 Task: Create a due date automation trigger when advanced on, on the wednesday of the week a card is due add fields with custom fields "Resume" completed at 11:00 AM.
Action: Mouse moved to (952, 77)
Screenshot: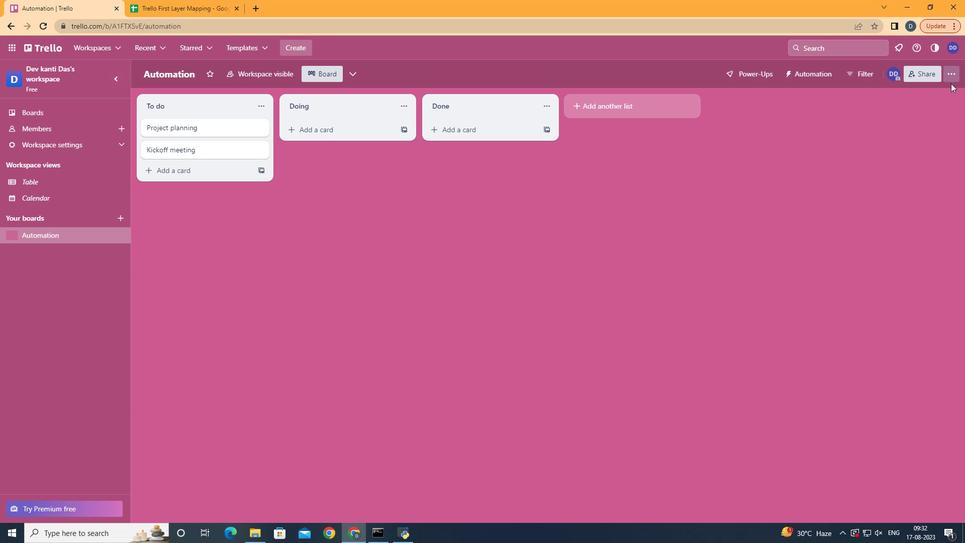 
Action: Mouse pressed left at (952, 77)
Screenshot: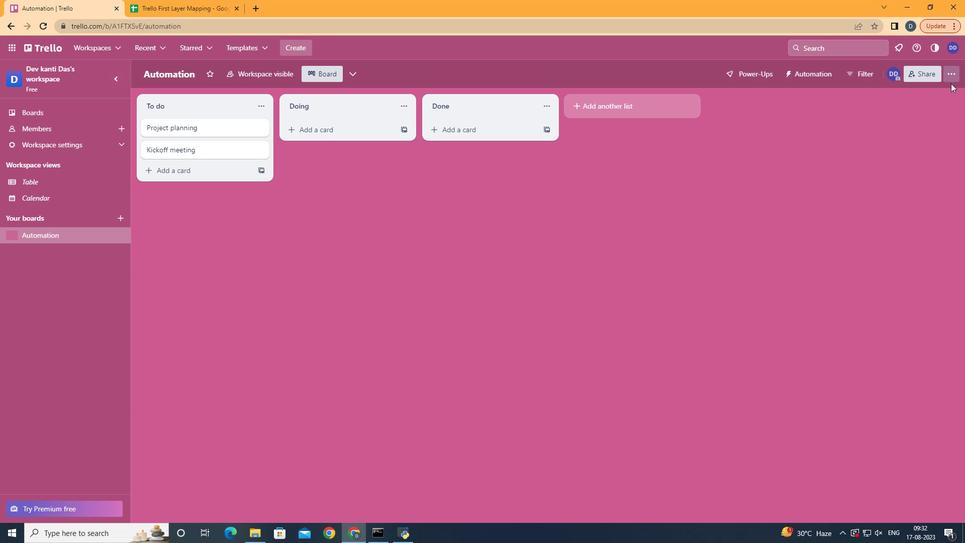 
Action: Mouse moved to (903, 211)
Screenshot: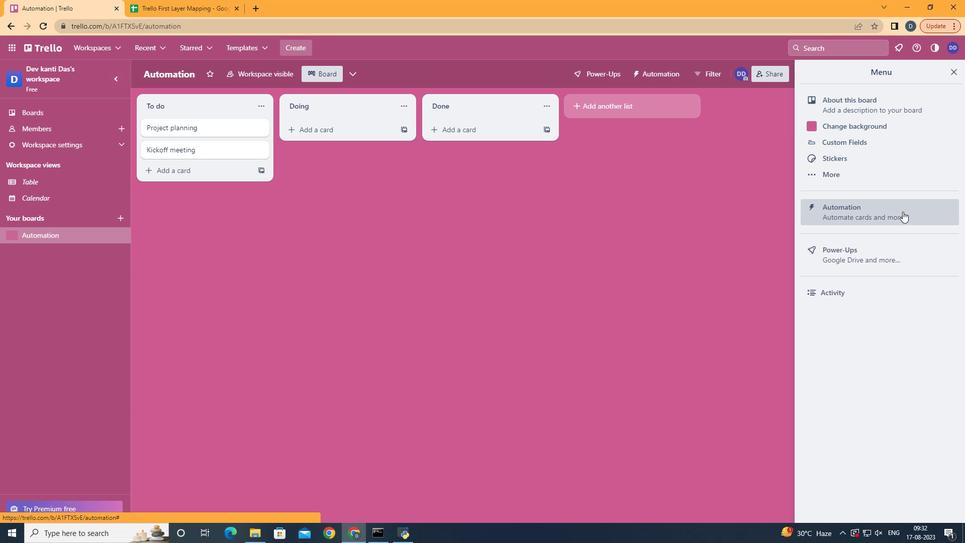 
Action: Mouse pressed left at (903, 211)
Screenshot: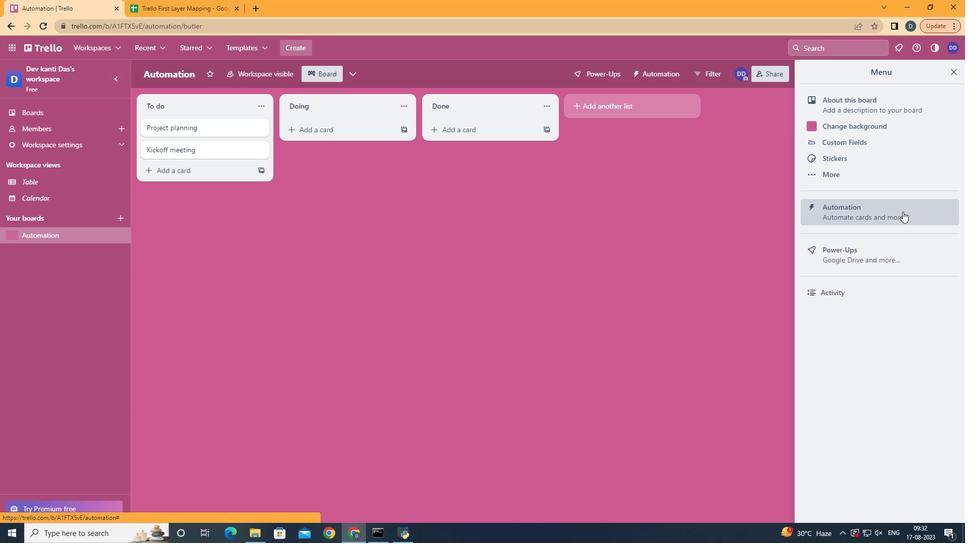 
Action: Mouse moved to (203, 207)
Screenshot: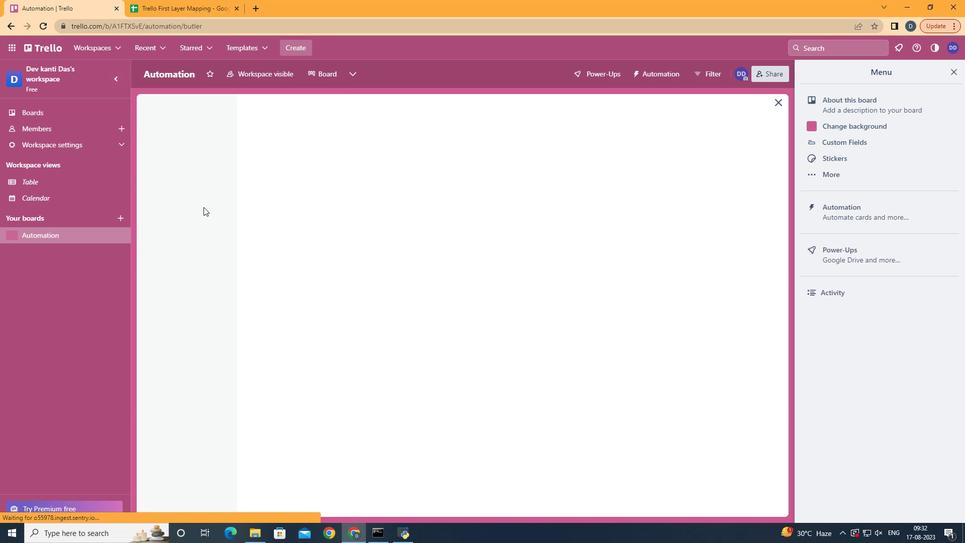 
Action: Mouse pressed left at (203, 207)
Screenshot: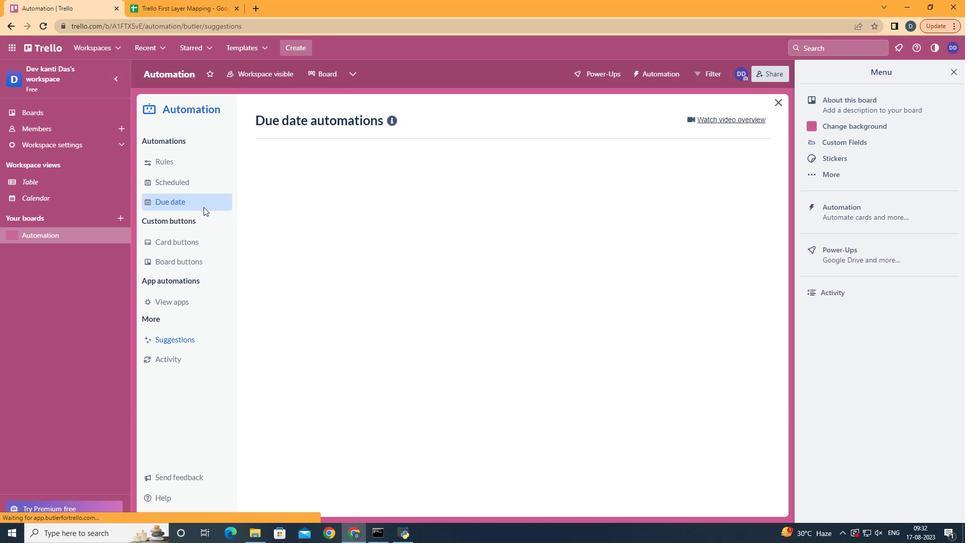 
Action: Mouse moved to (703, 120)
Screenshot: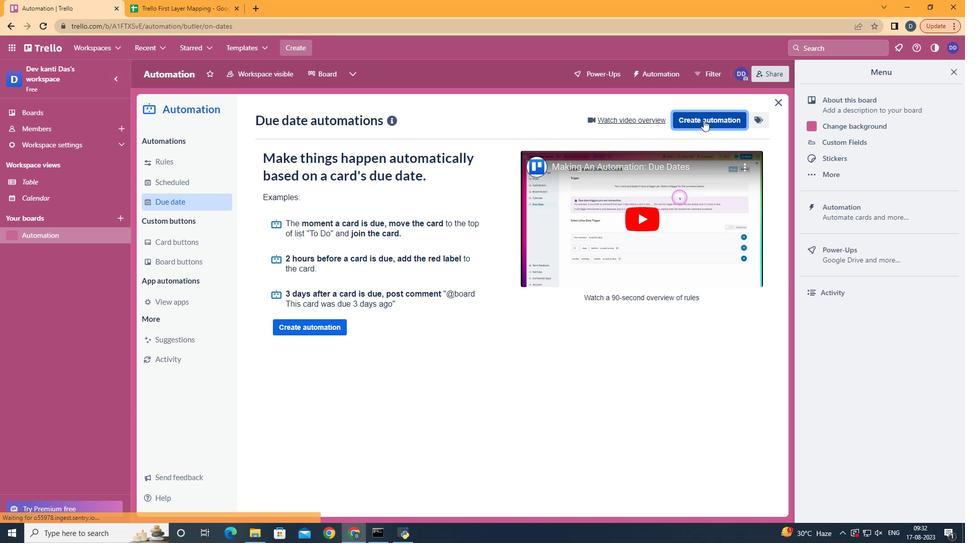 
Action: Mouse pressed left at (703, 120)
Screenshot: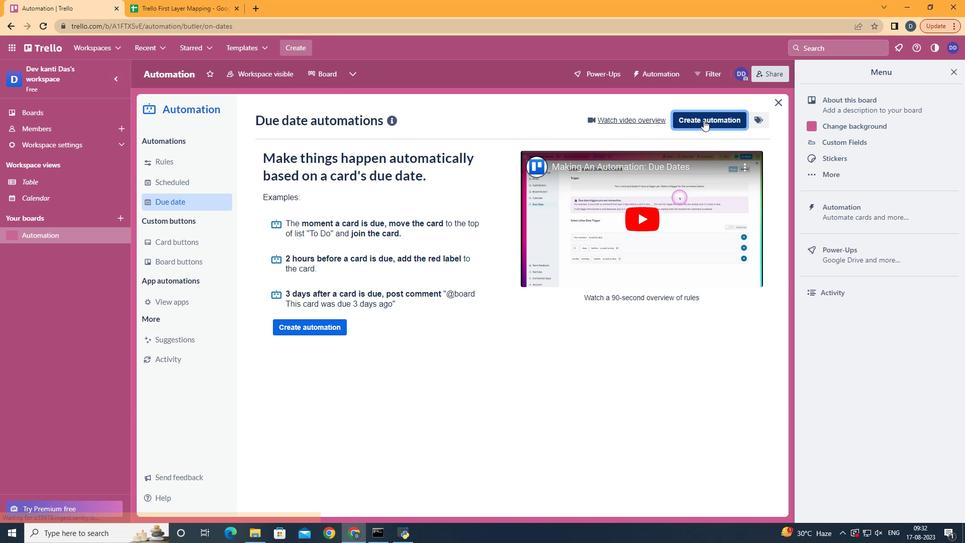 
Action: Mouse moved to (513, 216)
Screenshot: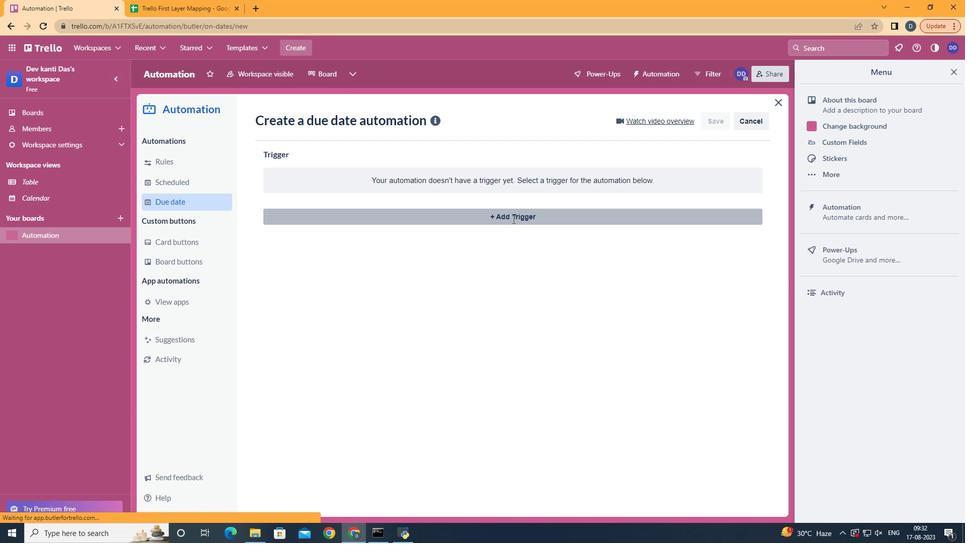 
Action: Mouse pressed left at (513, 216)
Screenshot: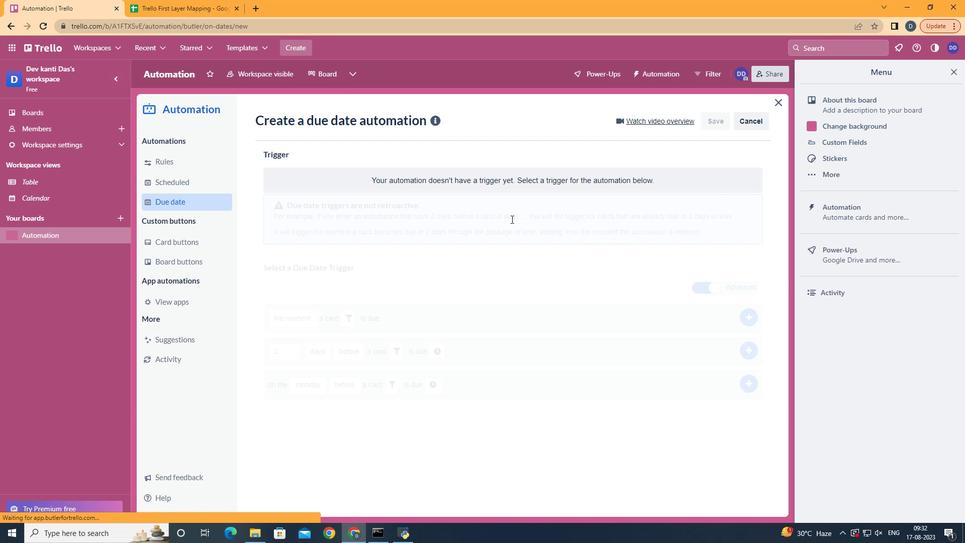 
Action: Mouse moved to (329, 306)
Screenshot: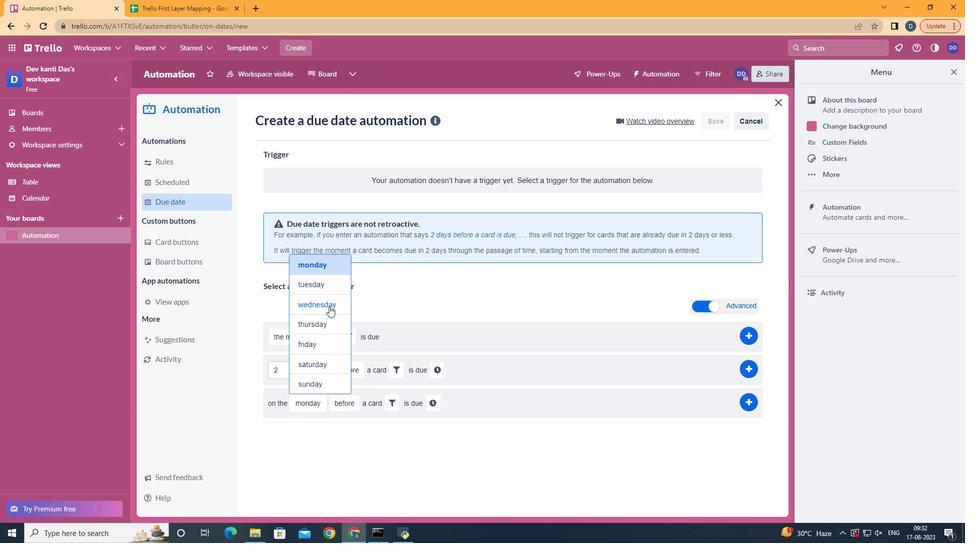 
Action: Mouse pressed left at (329, 306)
Screenshot: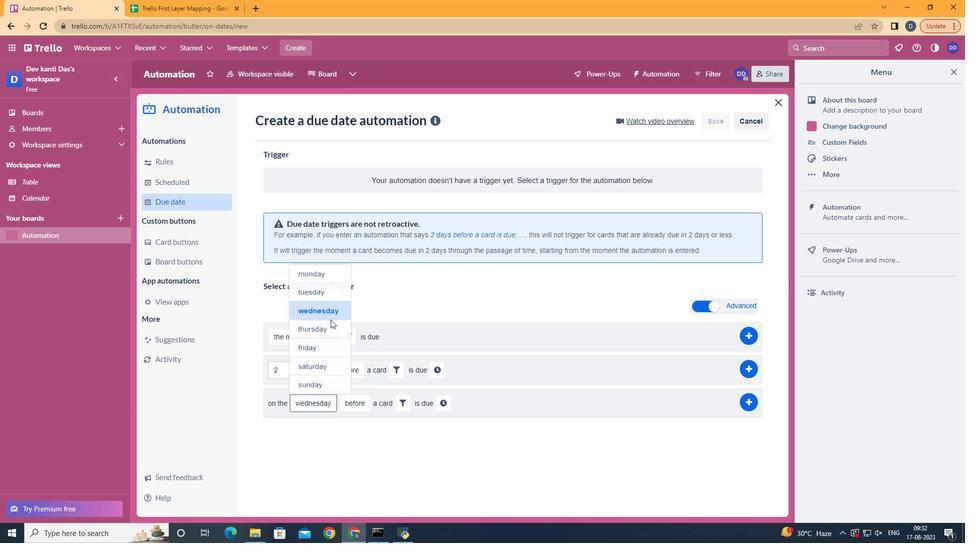 
Action: Mouse moved to (371, 460)
Screenshot: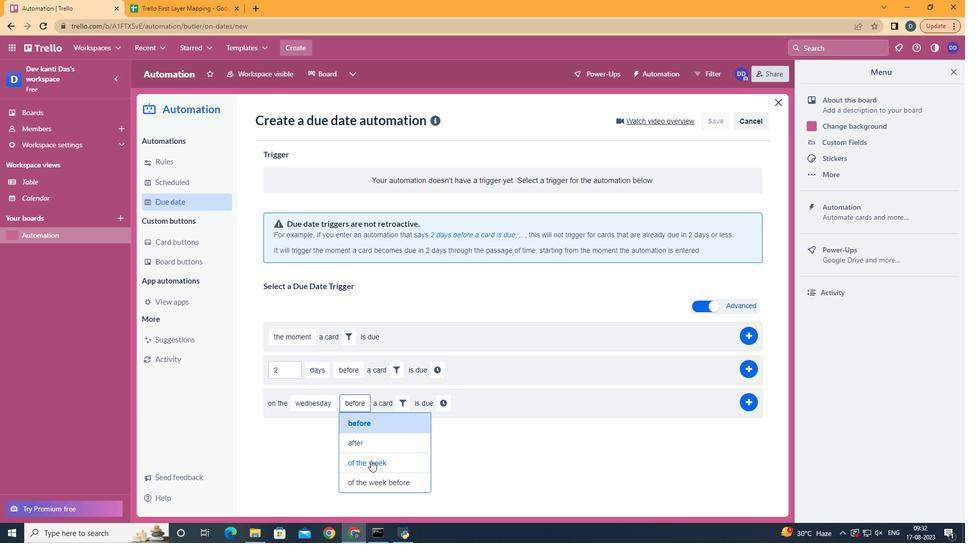 
Action: Mouse pressed left at (371, 460)
Screenshot: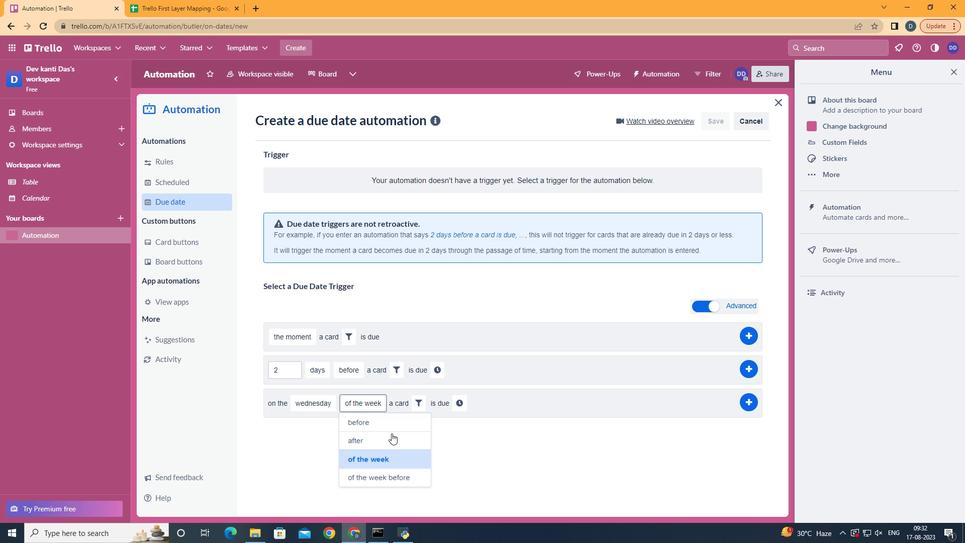 
Action: Mouse moved to (408, 399)
Screenshot: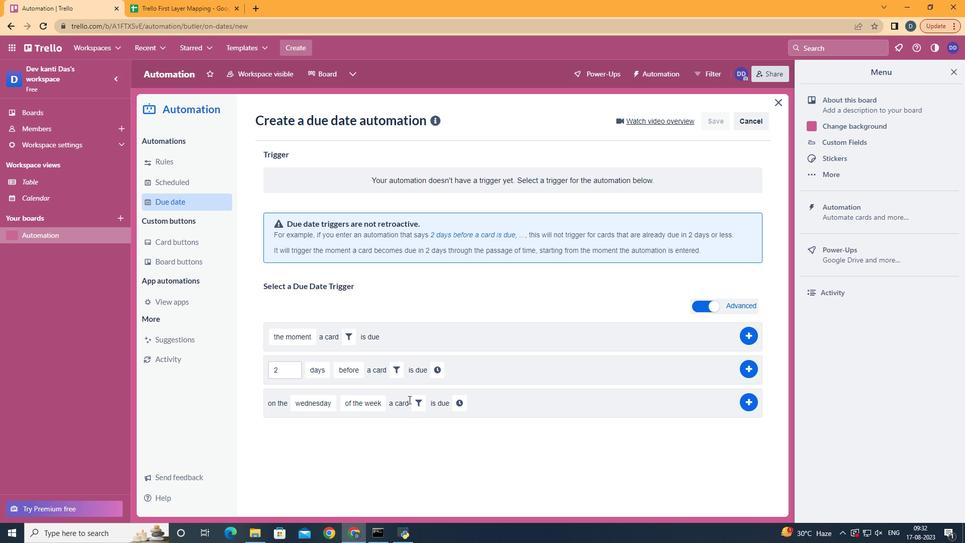 
Action: Mouse pressed left at (408, 399)
Screenshot: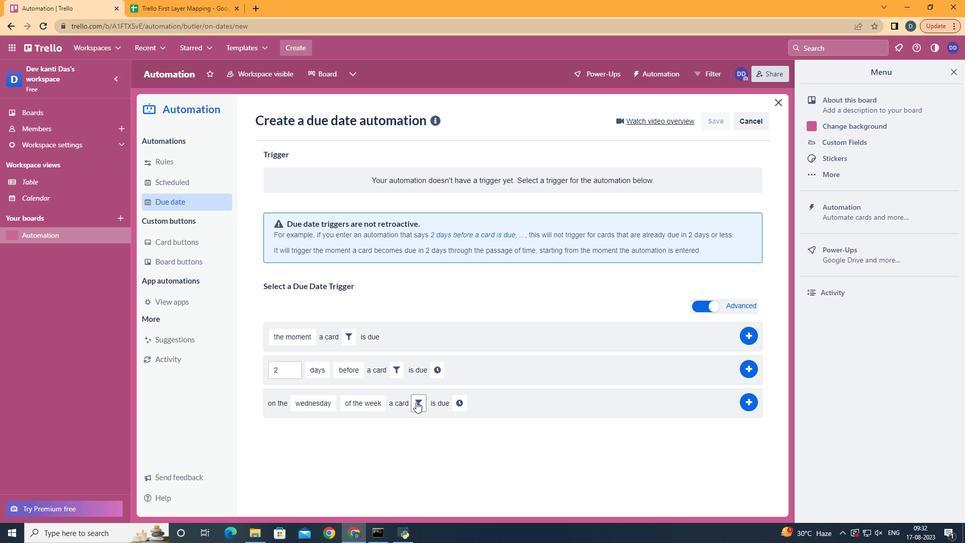 
Action: Mouse moved to (416, 401)
Screenshot: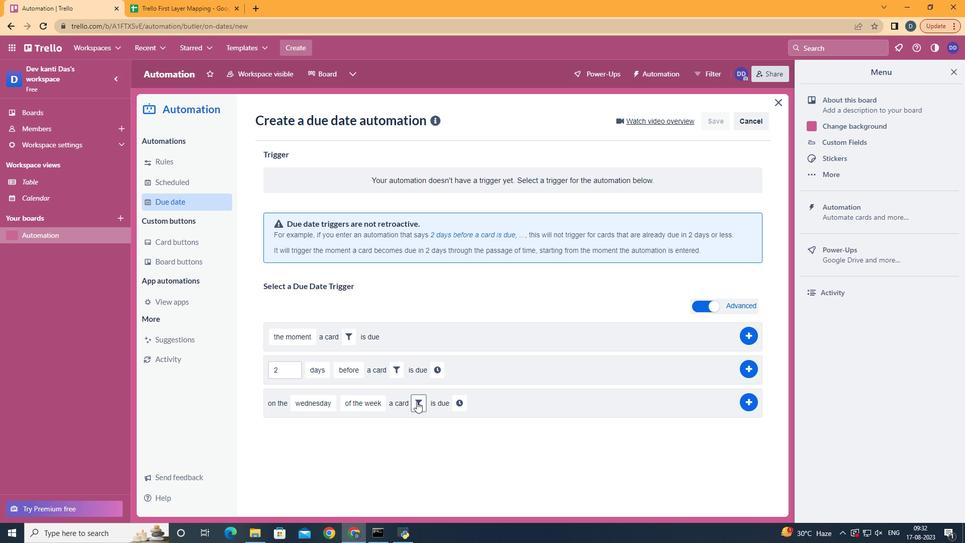 
Action: Mouse pressed left at (416, 401)
Screenshot: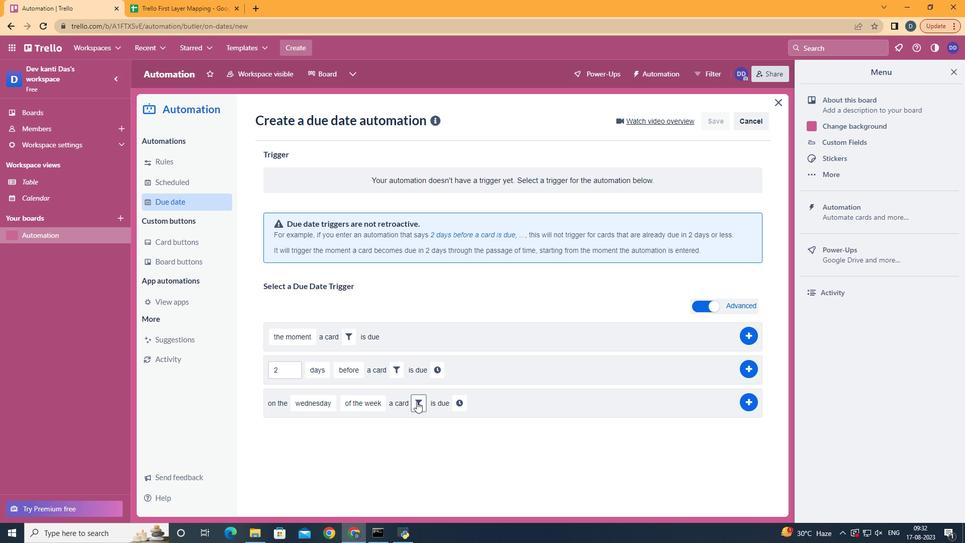 
Action: Mouse moved to (584, 435)
Screenshot: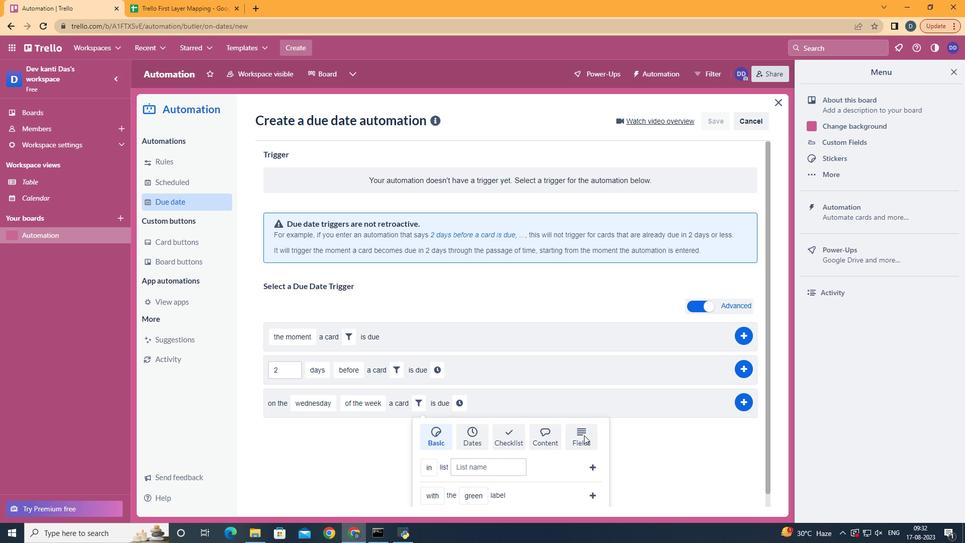 
Action: Mouse pressed left at (584, 435)
Screenshot: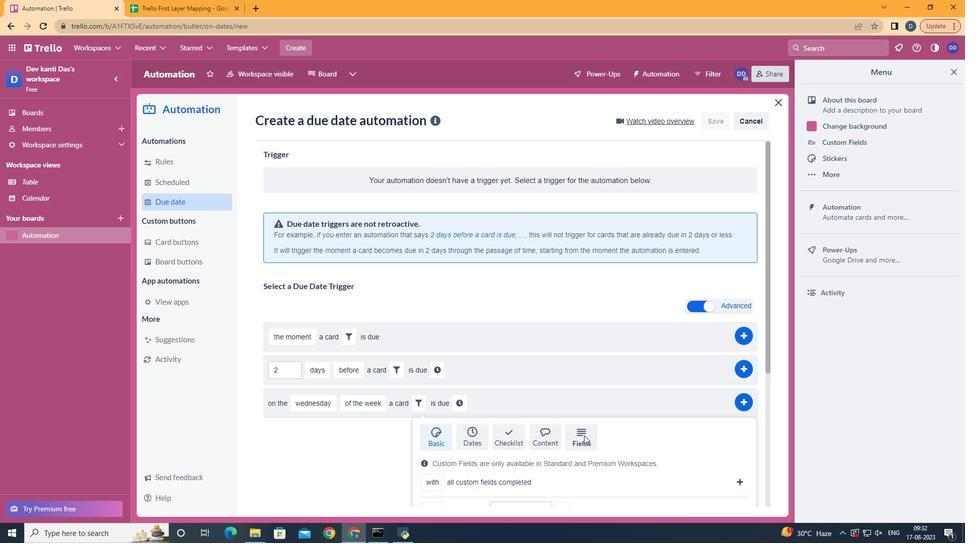 
Action: Mouse scrolled (584, 434) with delta (0, 0)
Screenshot: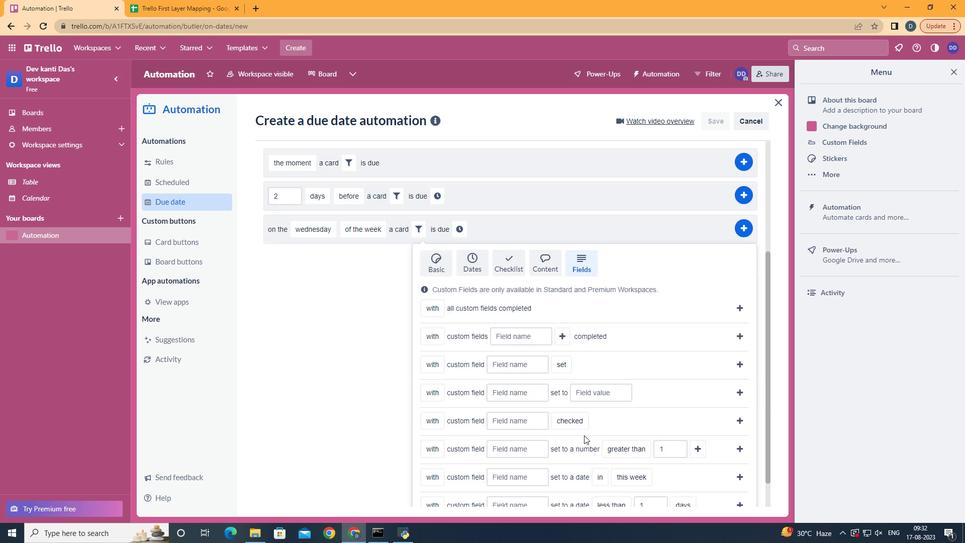 
Action: Mouse scrolled (584, 434) with delta (0, 0)
Screenshot: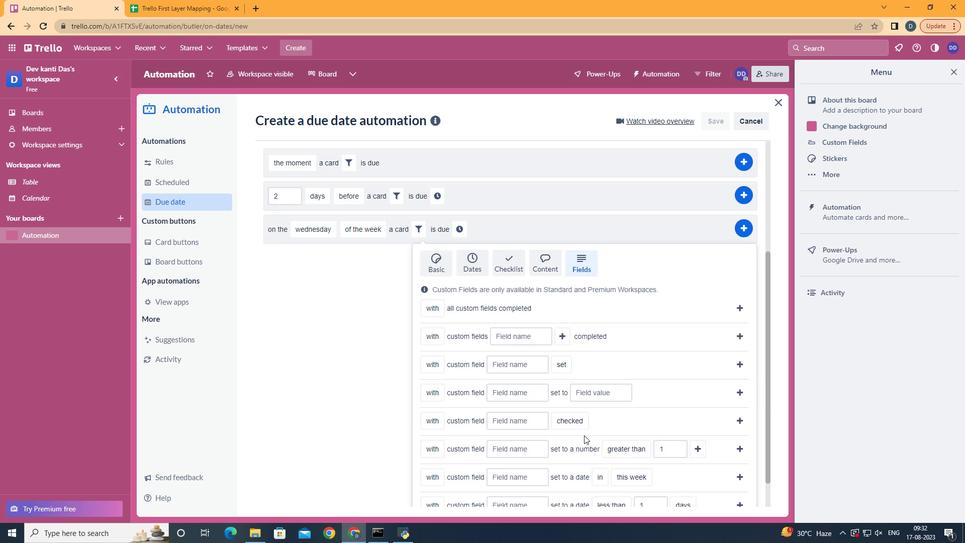 
Action: Mouse scrolled (584, 434) with delta (0, 0)
Screenshot: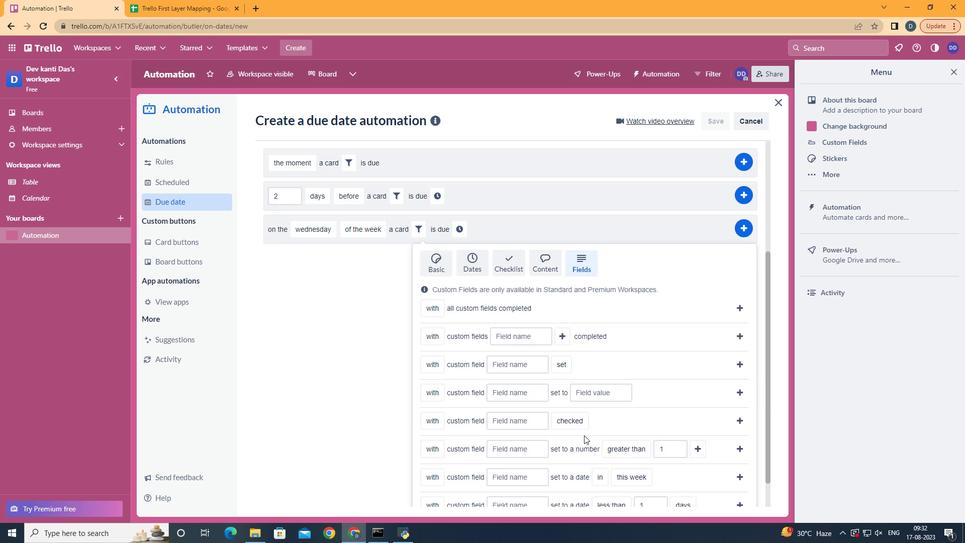
Action: Mouse scrolled (584, 434) with delta (0, 0)
Screenshot: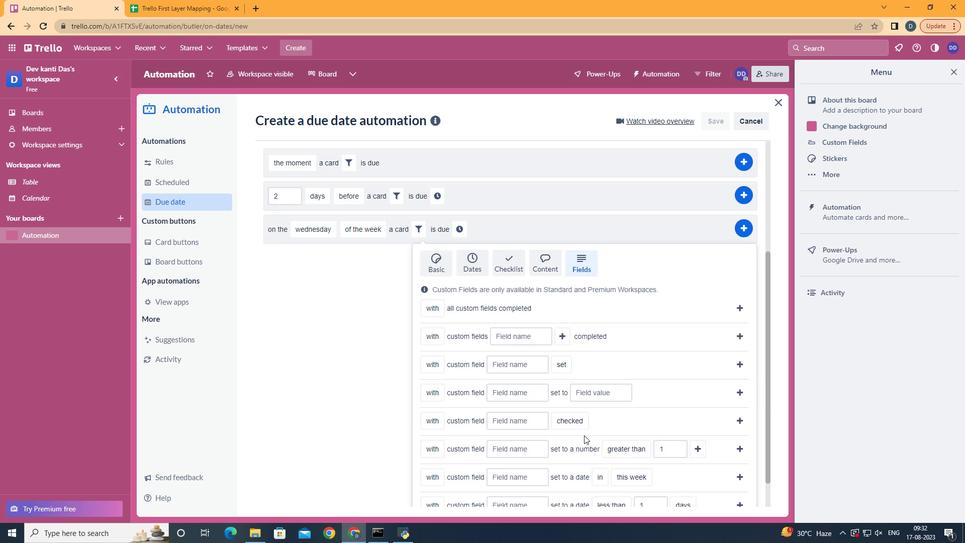 
Action: Mouse moved to (518, 309)
Screenshot: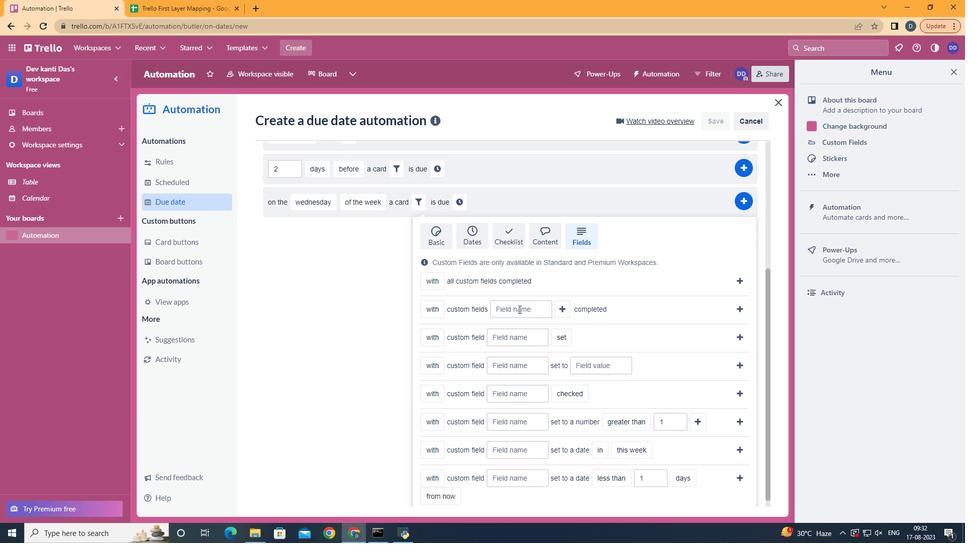 
Action: Mouse pressed left at (518, 309)
Screenshot: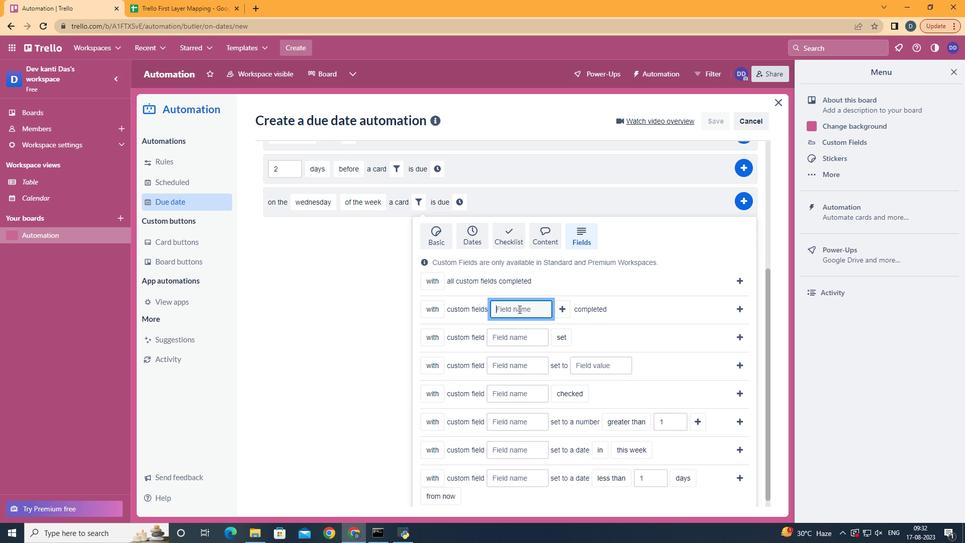 
Action: Key pressed <Key.shift>Resume
Screenshot: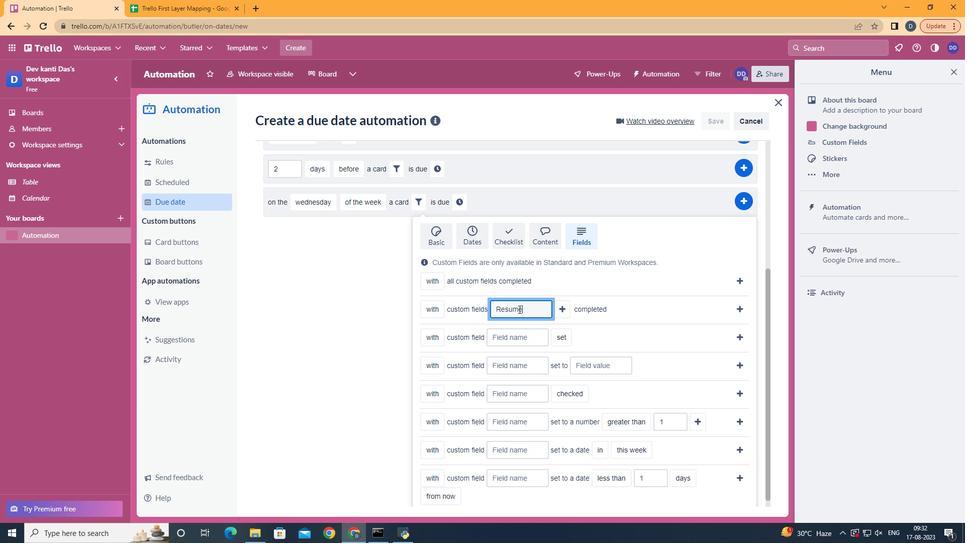 
Action: Mouse moved to (736, 312)
Screenshot: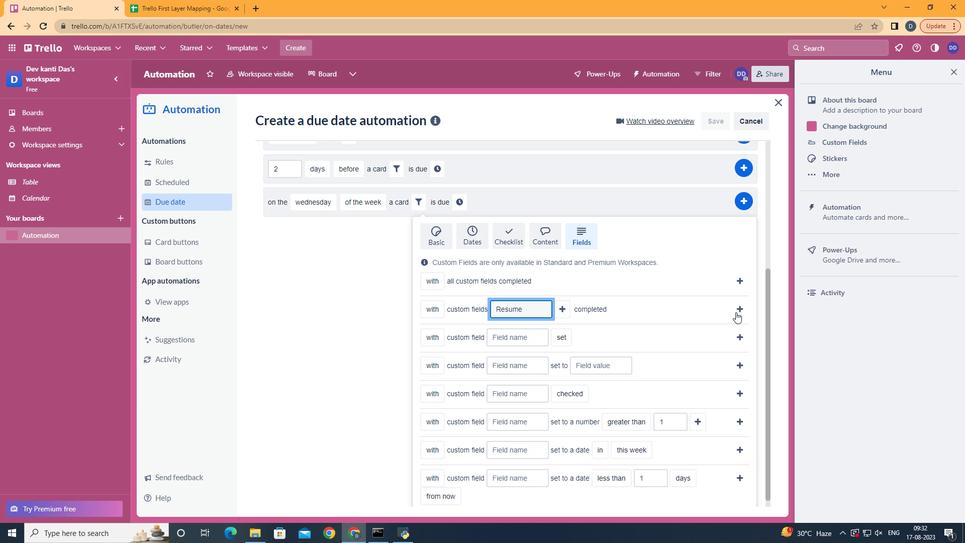 
Action: Mouse pressed left at (736, 312)
Screenshot: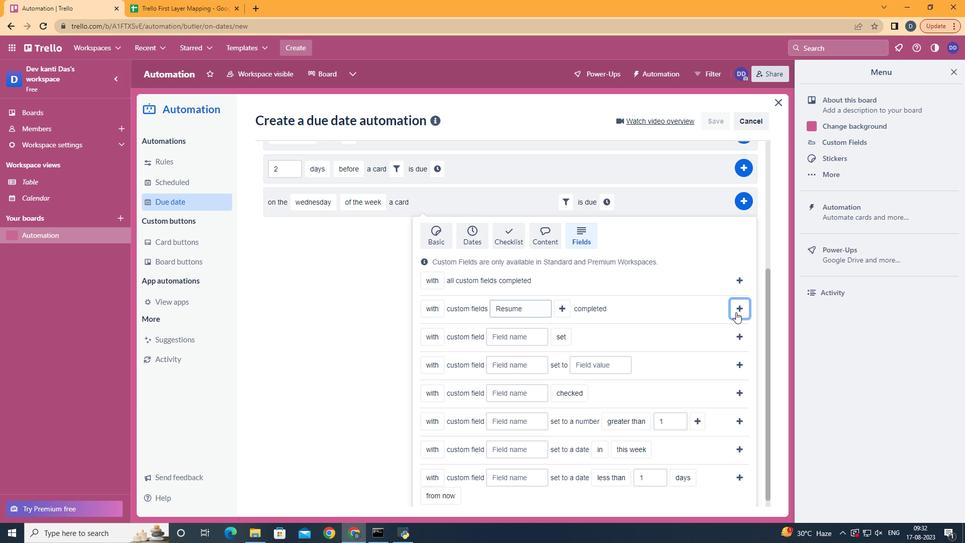 
Action: Mouse moved to (606, 397)
Screenshot: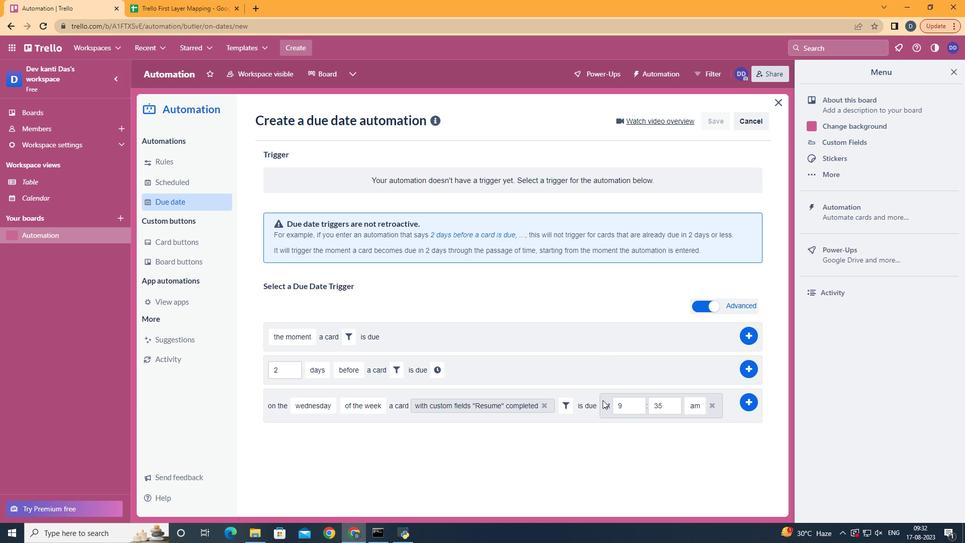 
Action: Mouse pressed left at (606, 397)
Screenshot: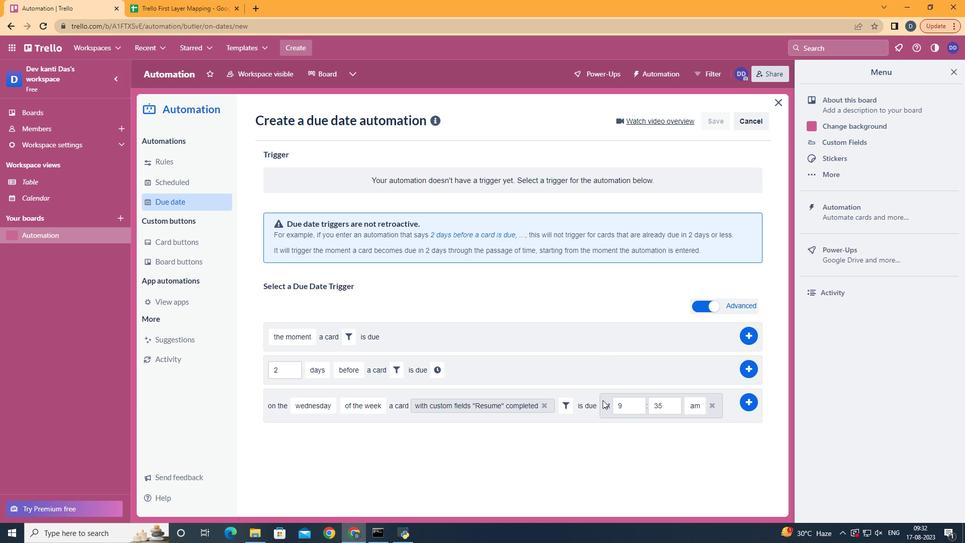 
Action: Mouse moved to (639, 407)
Screenshot: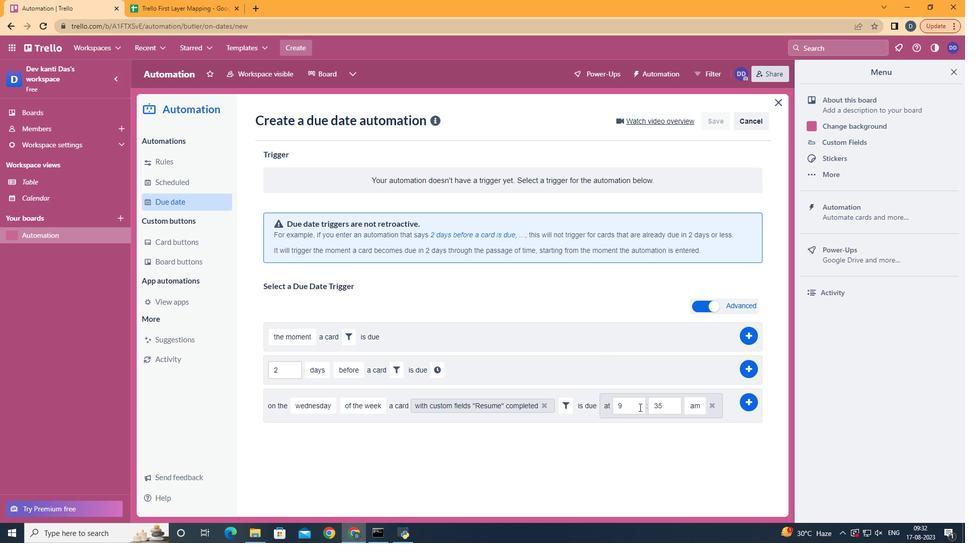 
Action: Mouse pressed left at (639, 407)
Screenshot: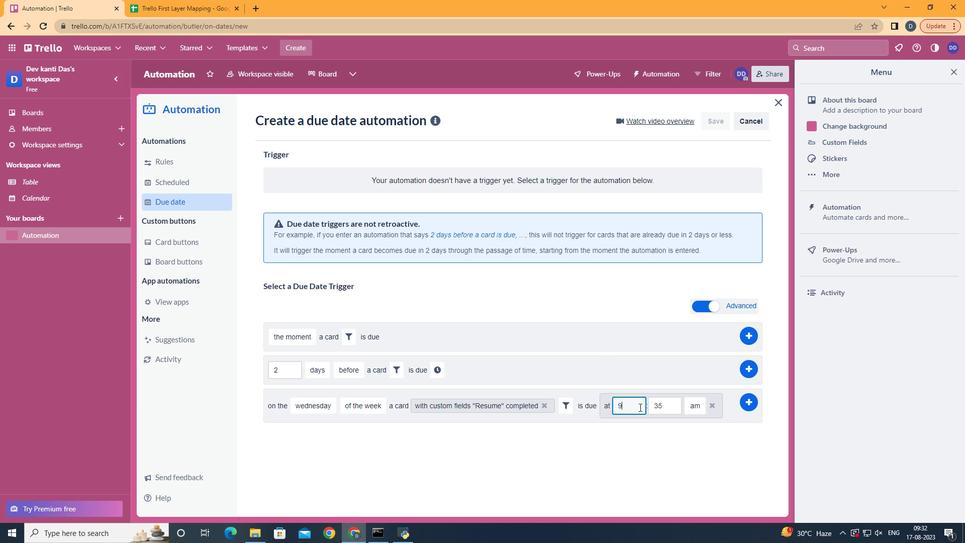 
Action: Key pressed <Key.backspace>11
Screenshot: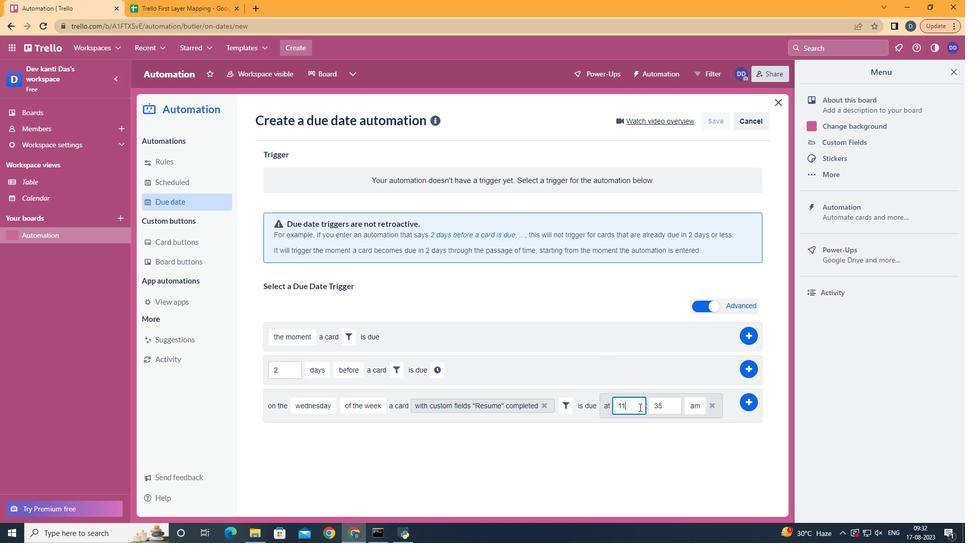 
Action: Mouse moved to (673, 410)
Screenshot: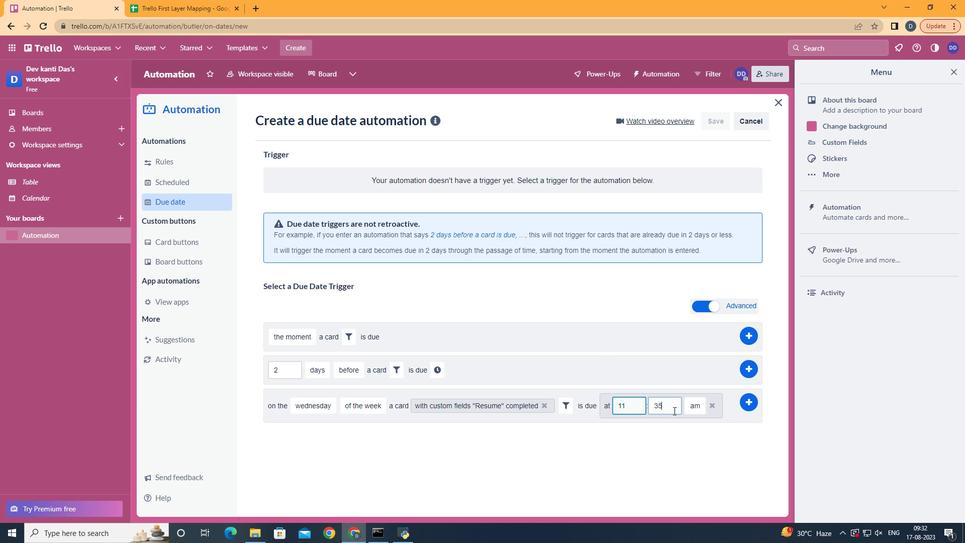 
Action: Mouse pressed left at (673, 410)
Screenshot: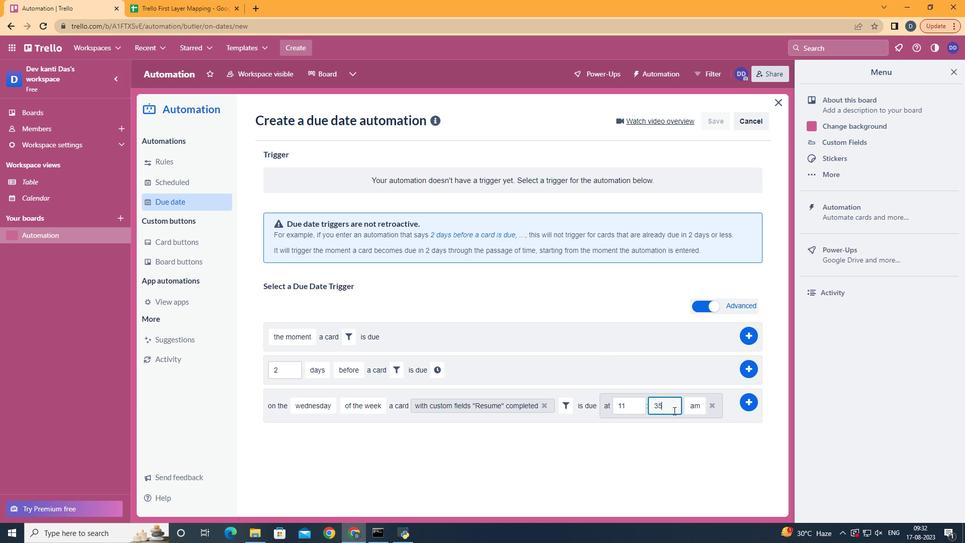 
Action: Key pressed <Key.backspace><Key.backspace>00
Screenshot: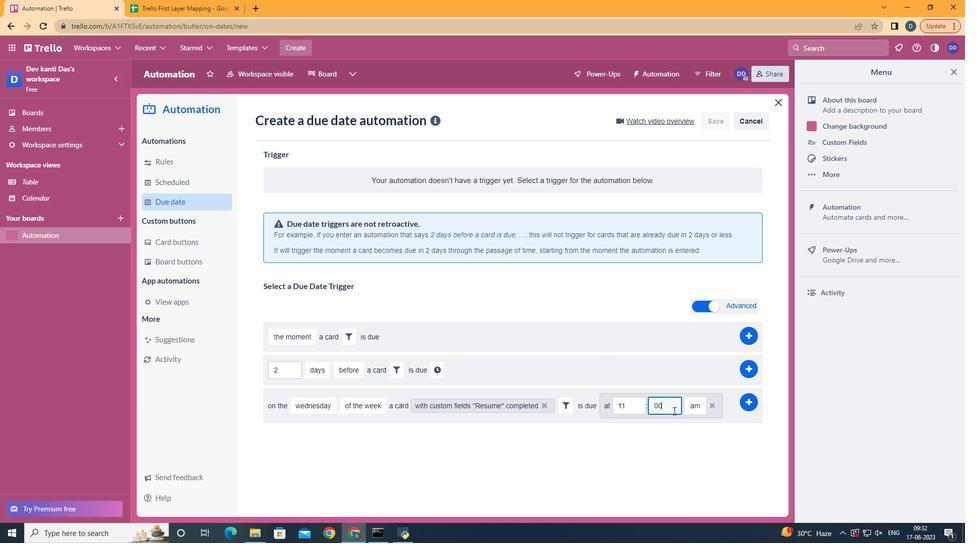 
Action: Mouse moved to (749, 406)
Screenshot: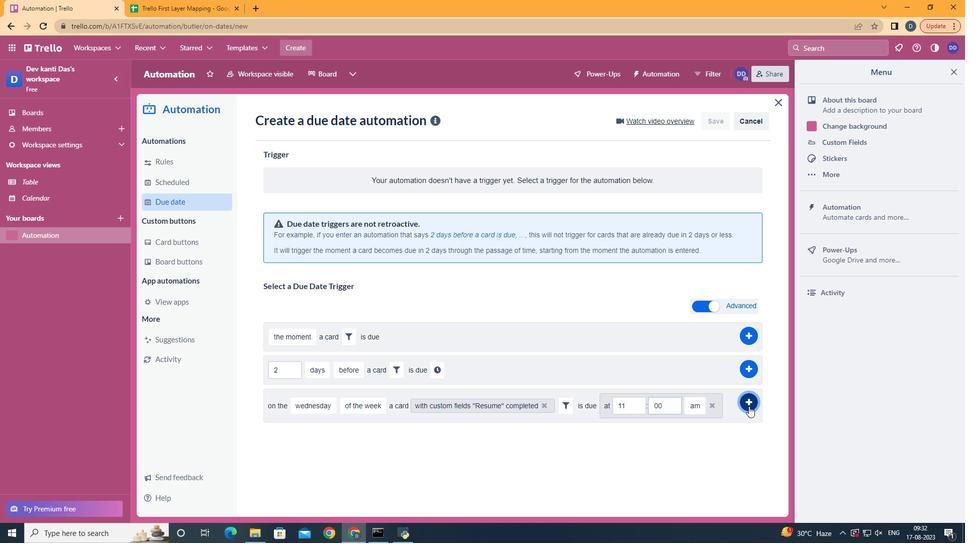 
Action: Mouse pressed left at (749, 406)
Screenshot: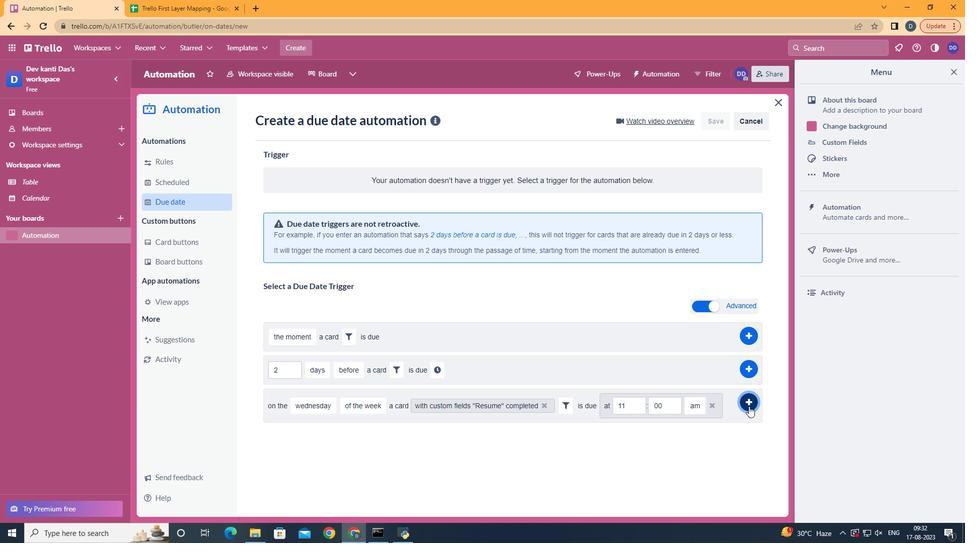 
